 Task: Add the task  Add support for offline messaging and chat to the section Dev Environment Setup Sprint in the project WinTech and add a Due Date to the respective task as 2024/02/01.
Action: Mouse moved to (752, 494)
Screenshot: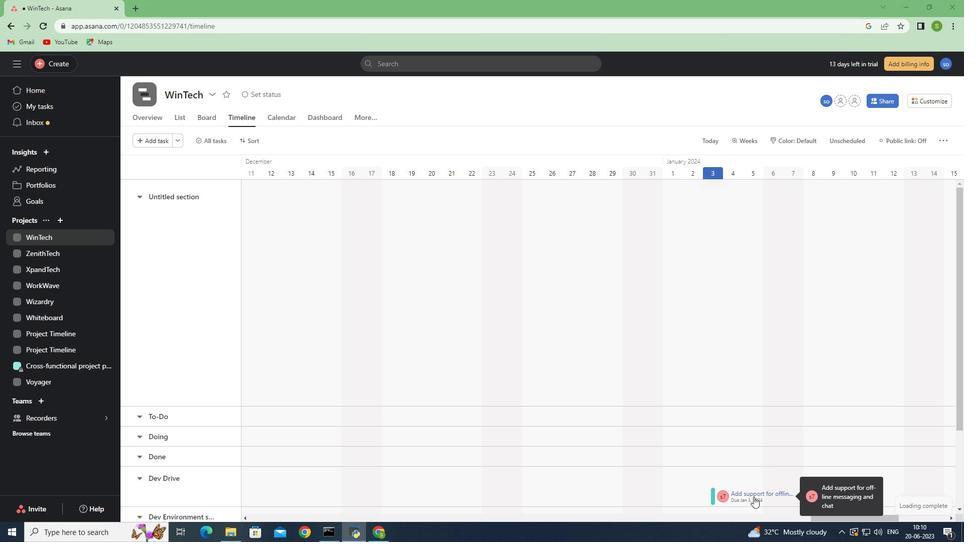 
Action: Mouse pressed left at (752, 494)
Screenshot: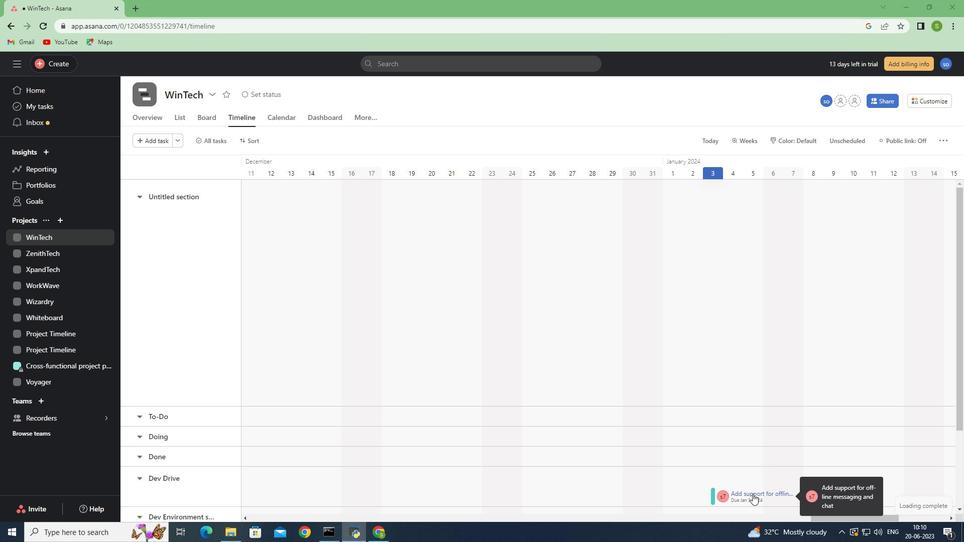 
Action: Mouse moved to (766, 234)
Screenshot: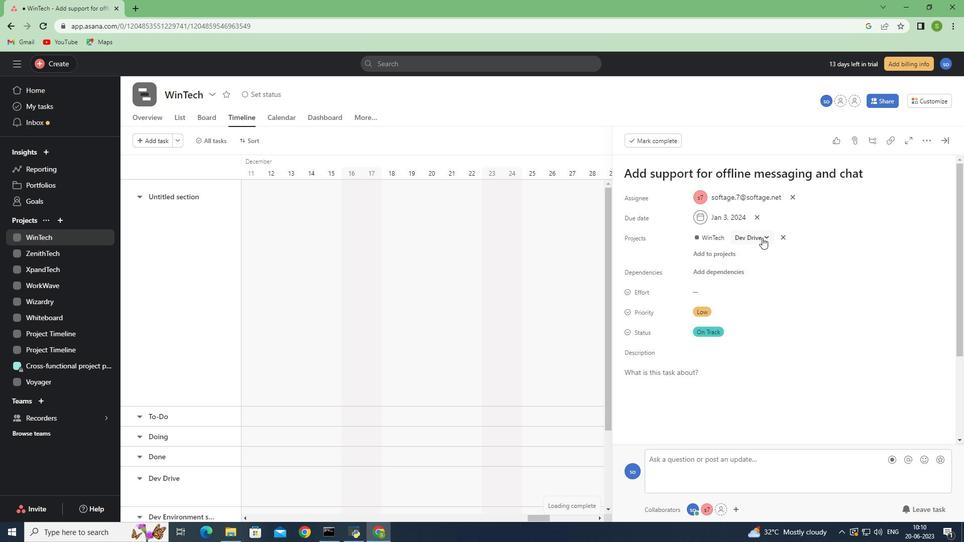 
Action: Mouse pressed left at (766, 234)
Screenshot: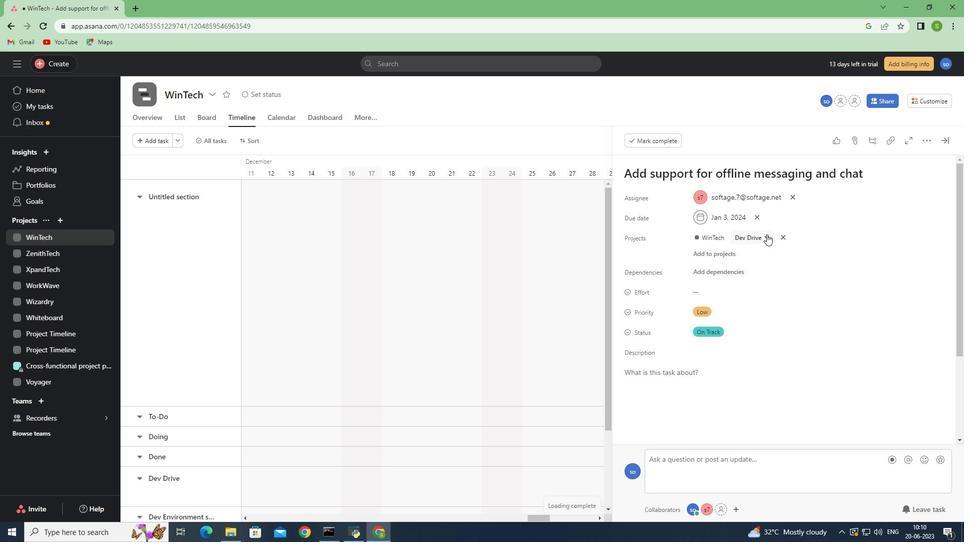 
Action: Mouse moved to (843, 266)
Screenshot: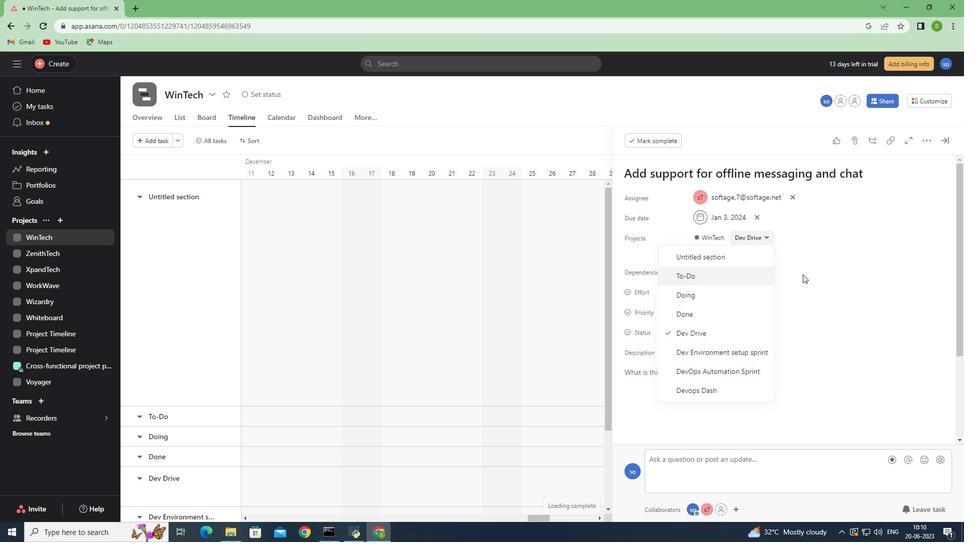 
Action: Mouse pressed left at (843, 266)
Screenshot: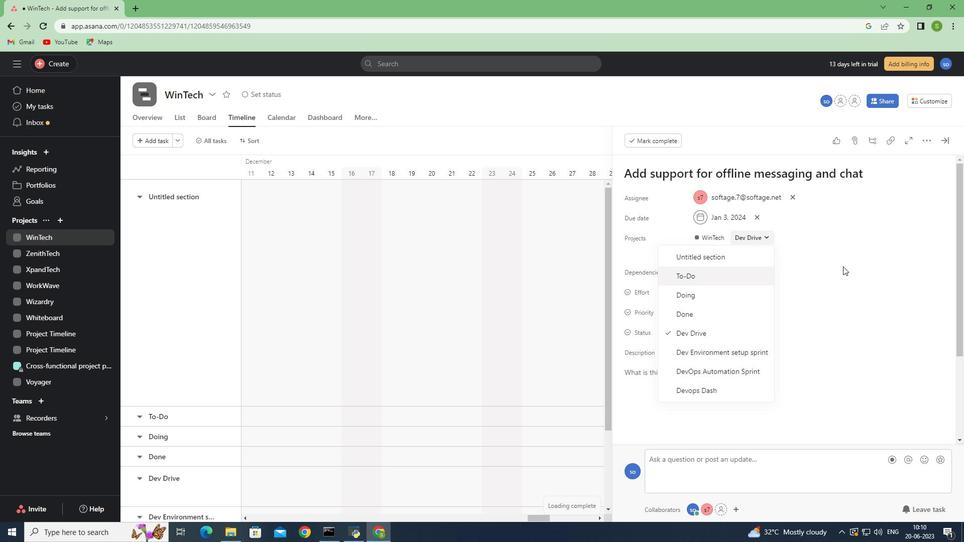 
Action: Mouse moved to (770, 234)
Screenshot: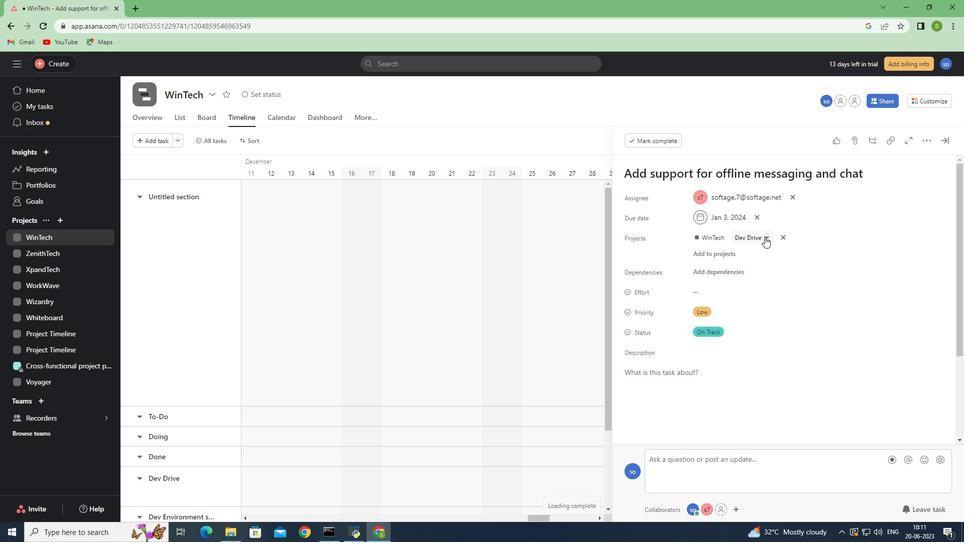 
Action: Mouse pressed left at (770, 234)
Screenshot: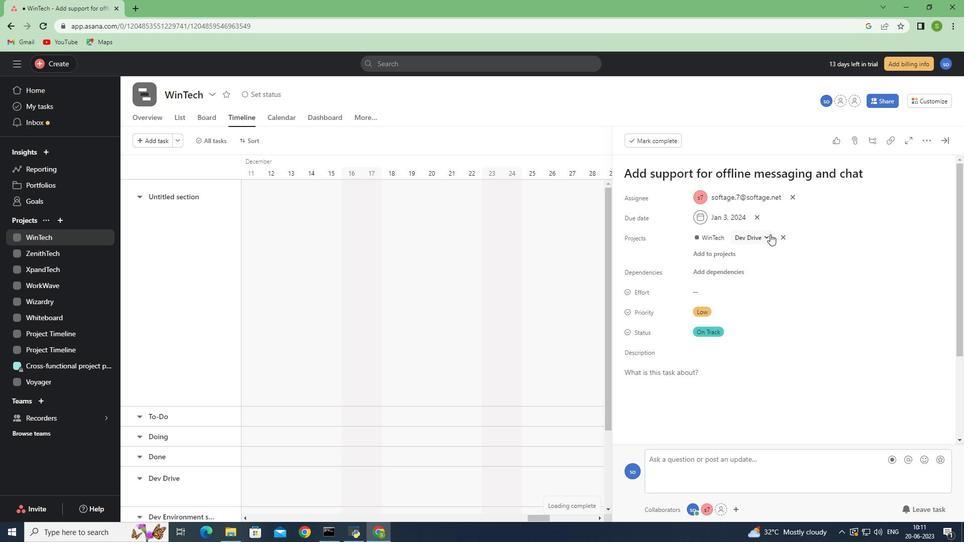 
Action: Mouse moved to (727, 351)
Screenshot: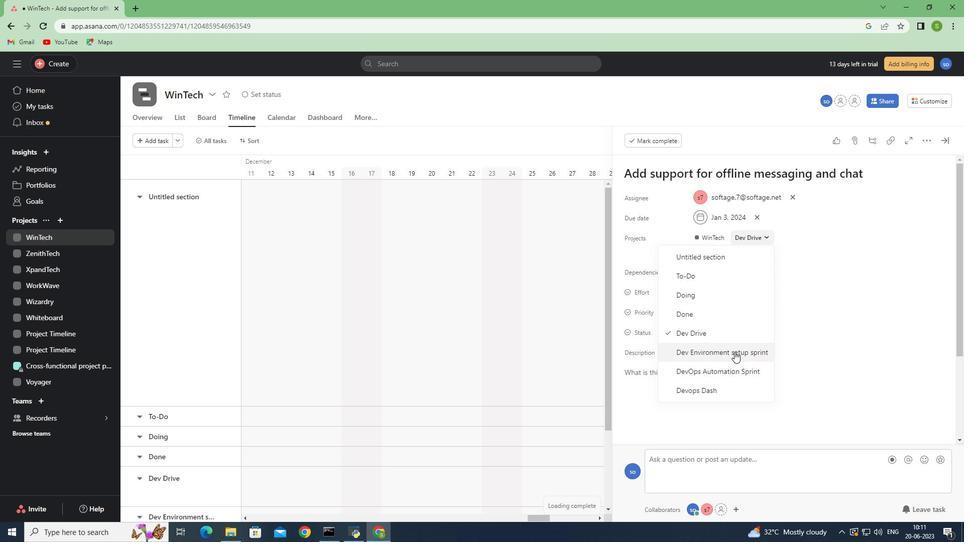 
Action: Mouse pressed left at (727, 351)
Screenshot: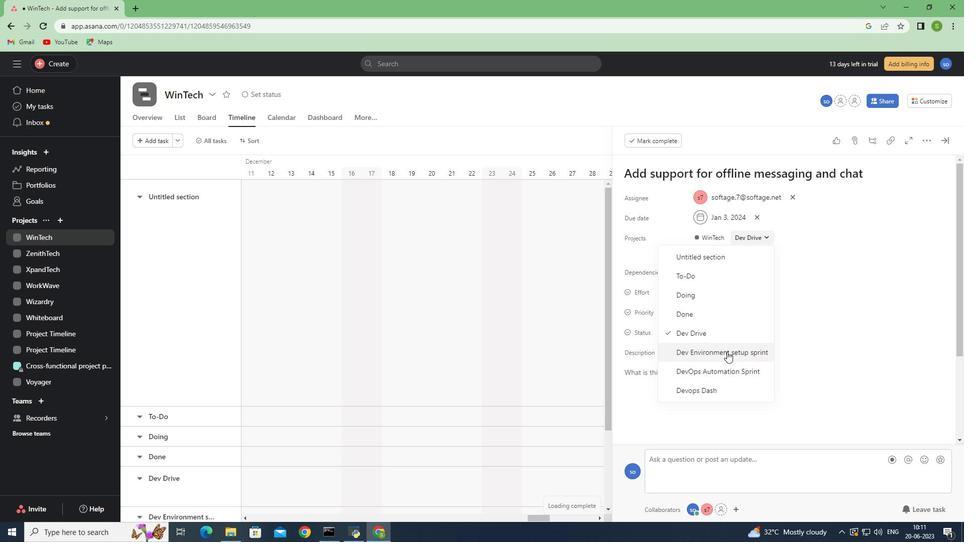 
Action: Mouse moved to (746, 216)
Screenshot: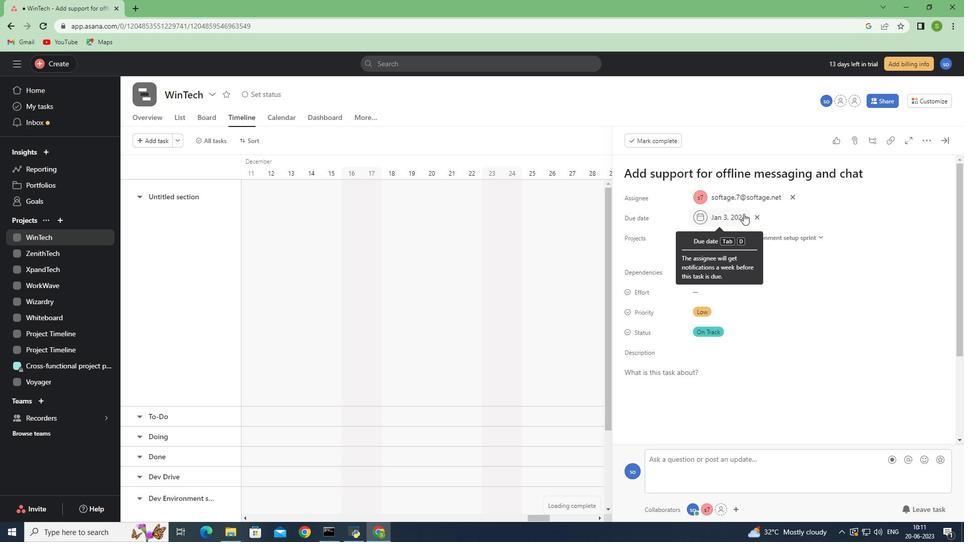 
Action: Mouse pressed left at (746, 216)
Screenshot: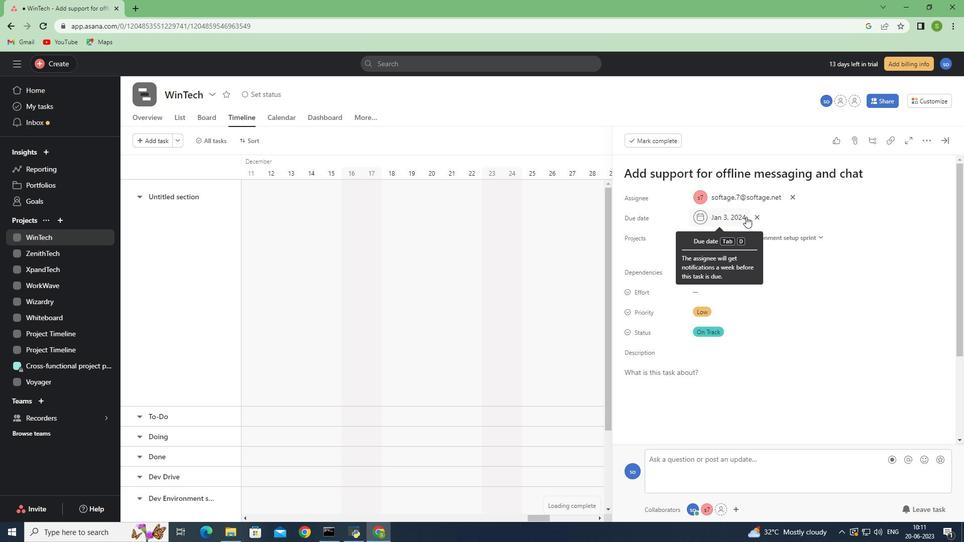 
Action: Mouse moved to (799, 246)
Screenshot: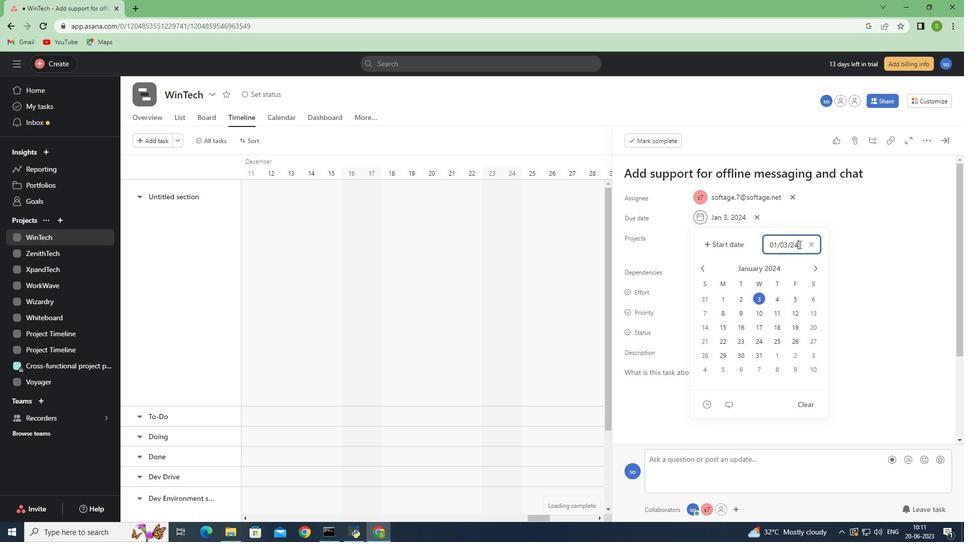 
Action: Mouse pressed left at (799, 246)
Screenshot: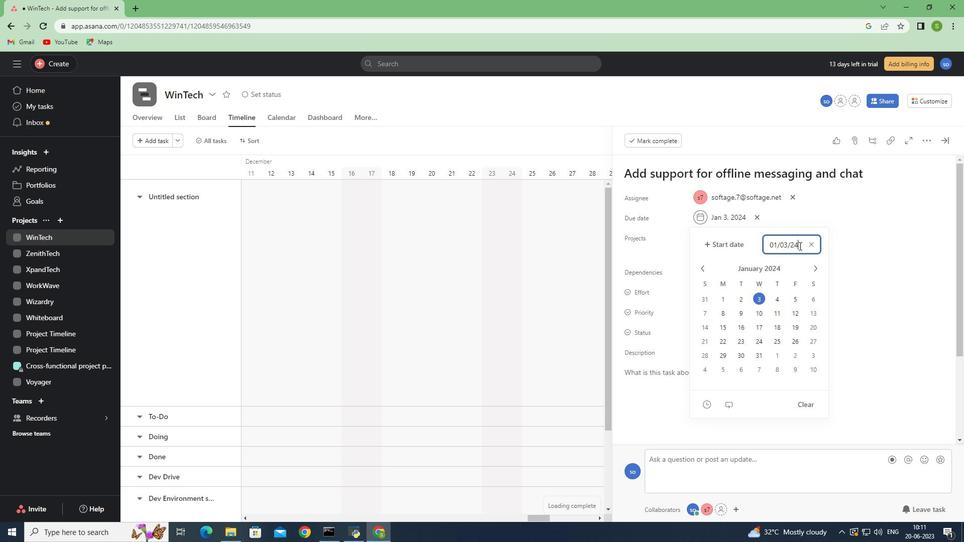 
Action: Mouse moved to (764, 250)
Screenshot: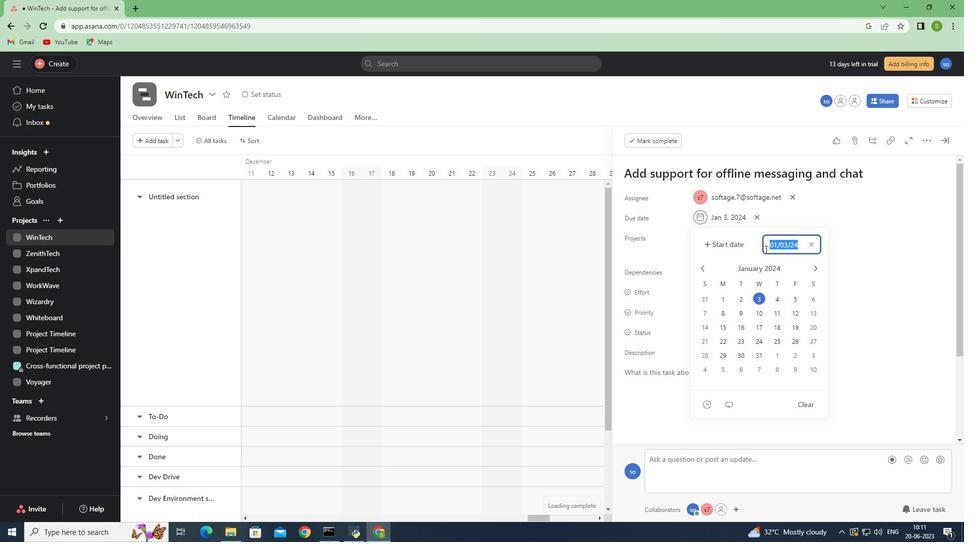 
Action: Key pressed 2024/02/01<Key.enter>
Screenshot: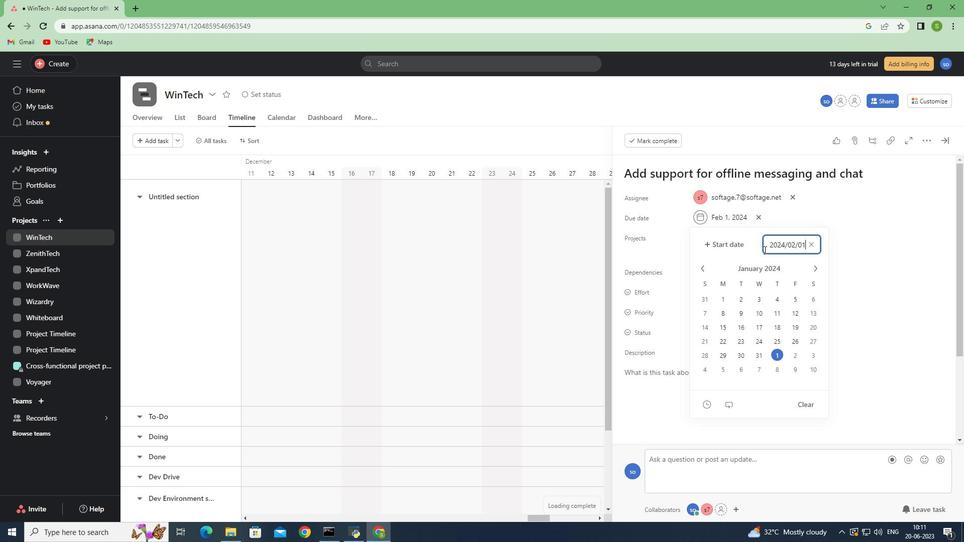 
Action: Mouse moved to (573, 244)
Screenshot: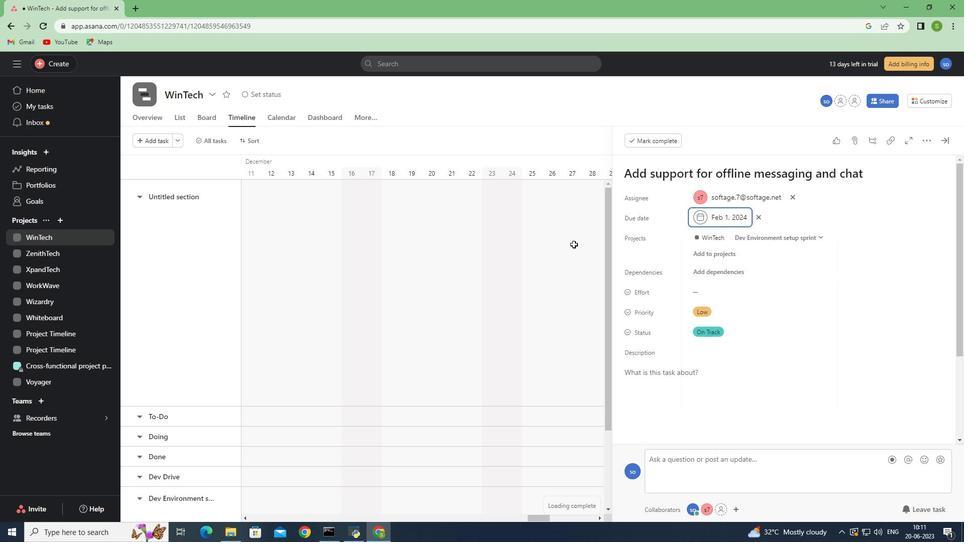 
